 Task: Locate the nearest airport to New Orleans, Louisiana, and Birmingham, Alabama.
Action: Mouse moved to (166, 99)
Screenshot: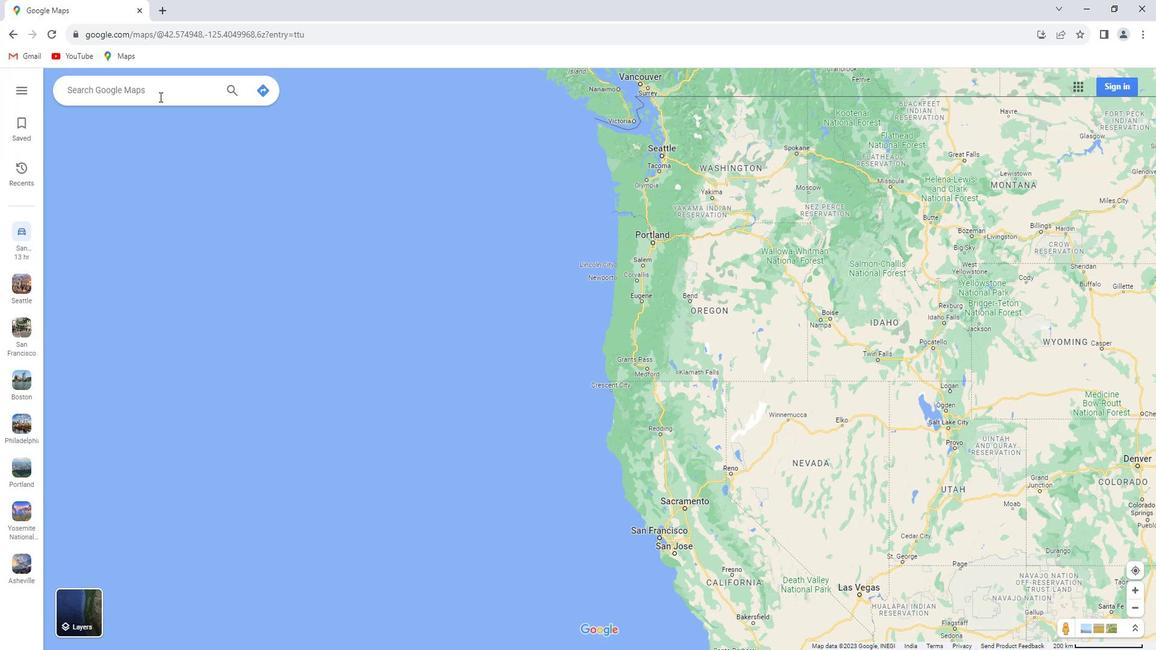 
Action: Mouse pressed left at (166, 99)
Screenshot: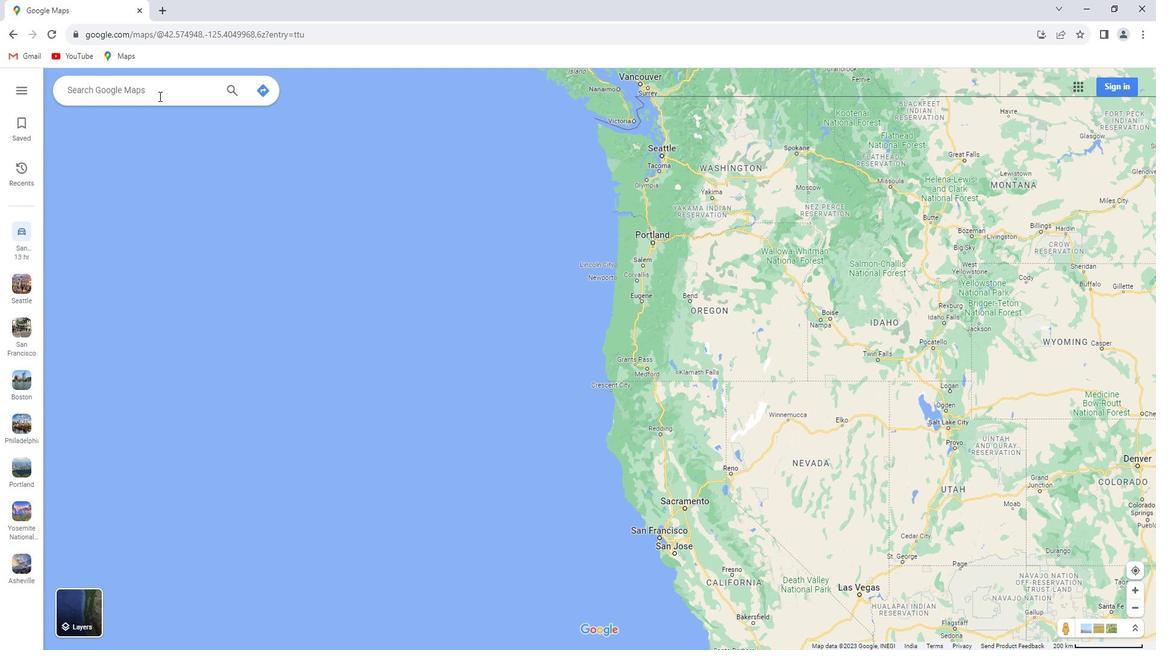 
Action: Key pressed <Key.shift>New<Key.space><Key.shift>Orleans,<Key.space><Key.shift>Louisiana<Key.enter>
Screenshot: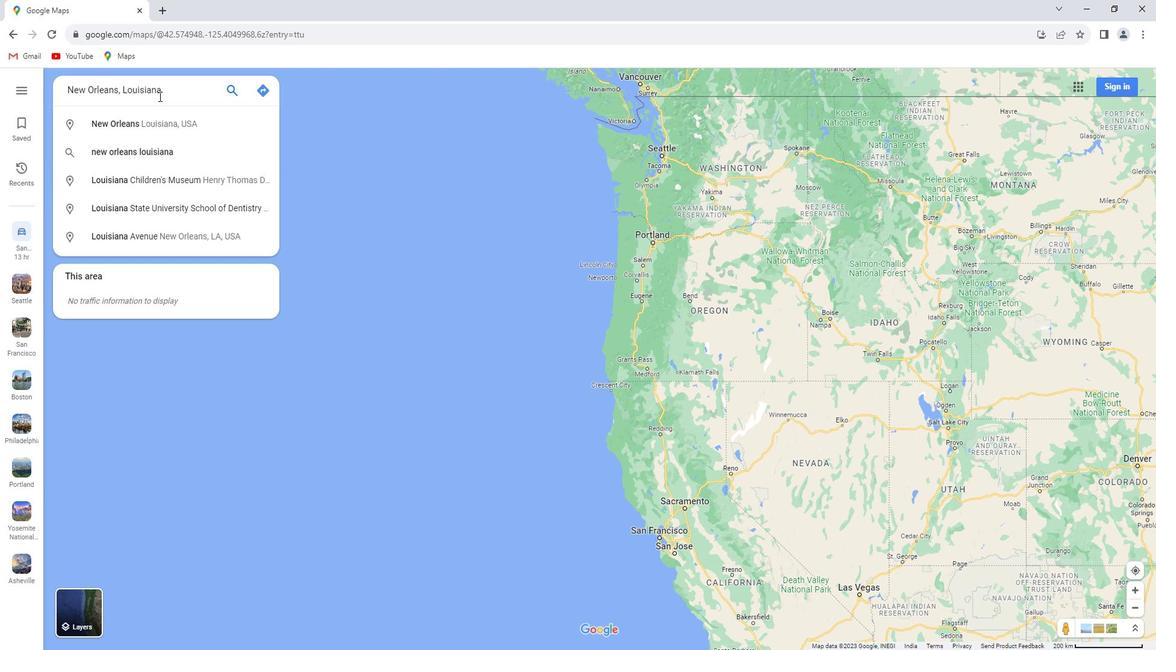 
Action: Mouse moved to (173, 313)
Screenshot: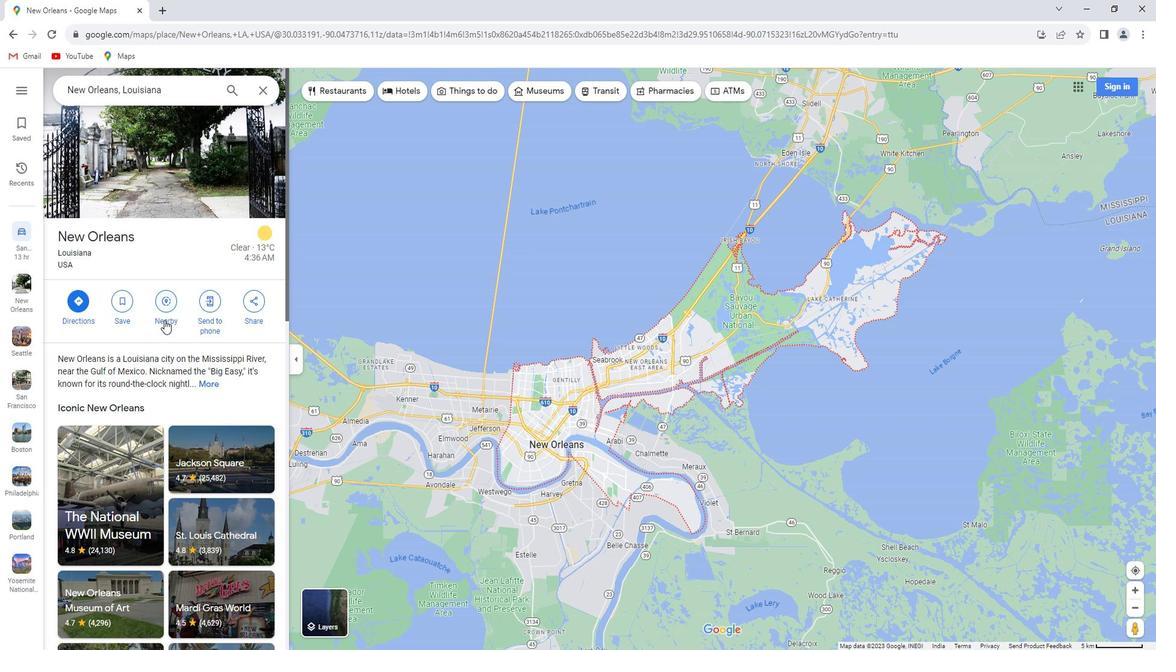 
Action: Mouse pressed left at (173, 313)
Screenshot: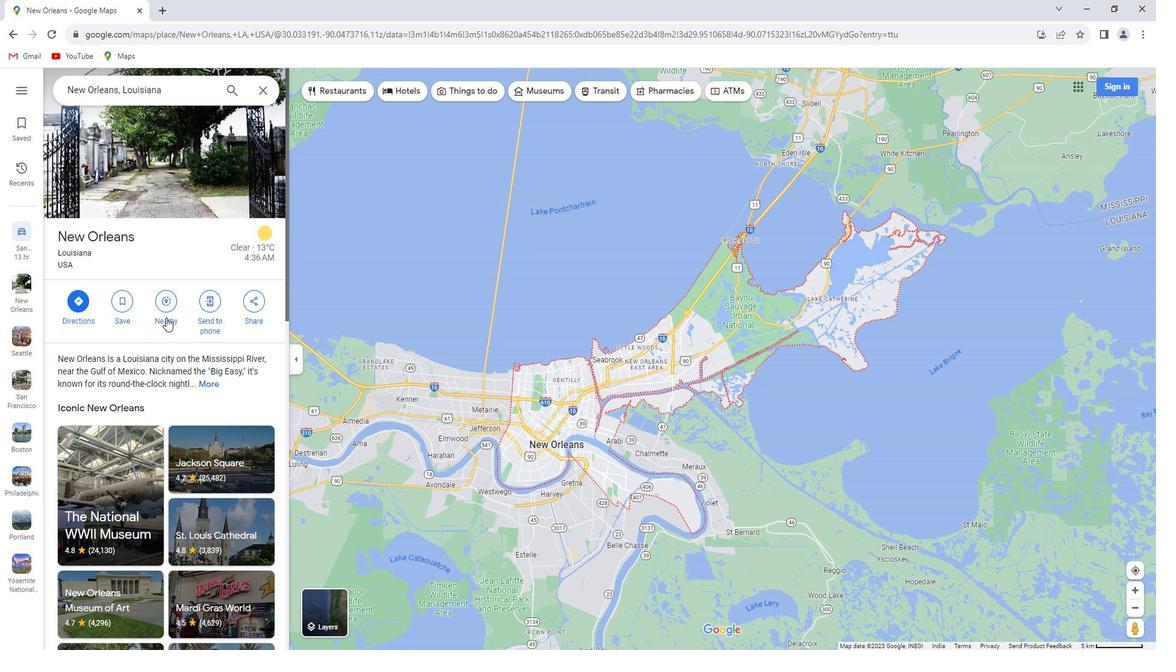 
Action: Key pressed airport<Key.enter>
Screenshot: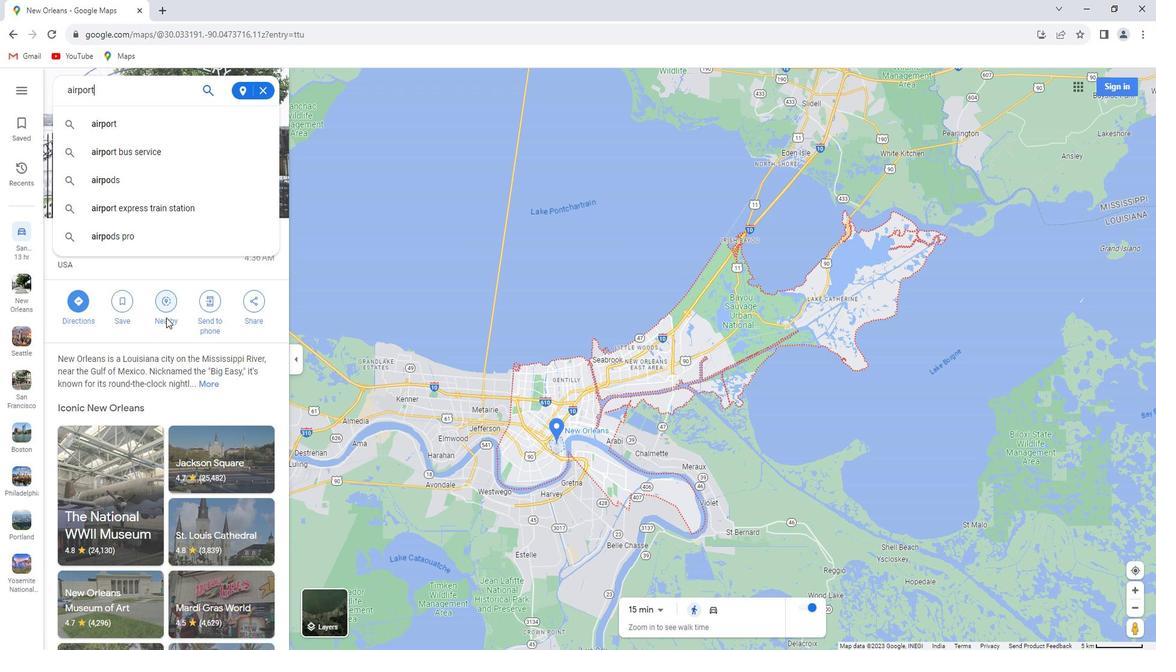 
Action: Mouse moved to (271, 97)
Screenshot: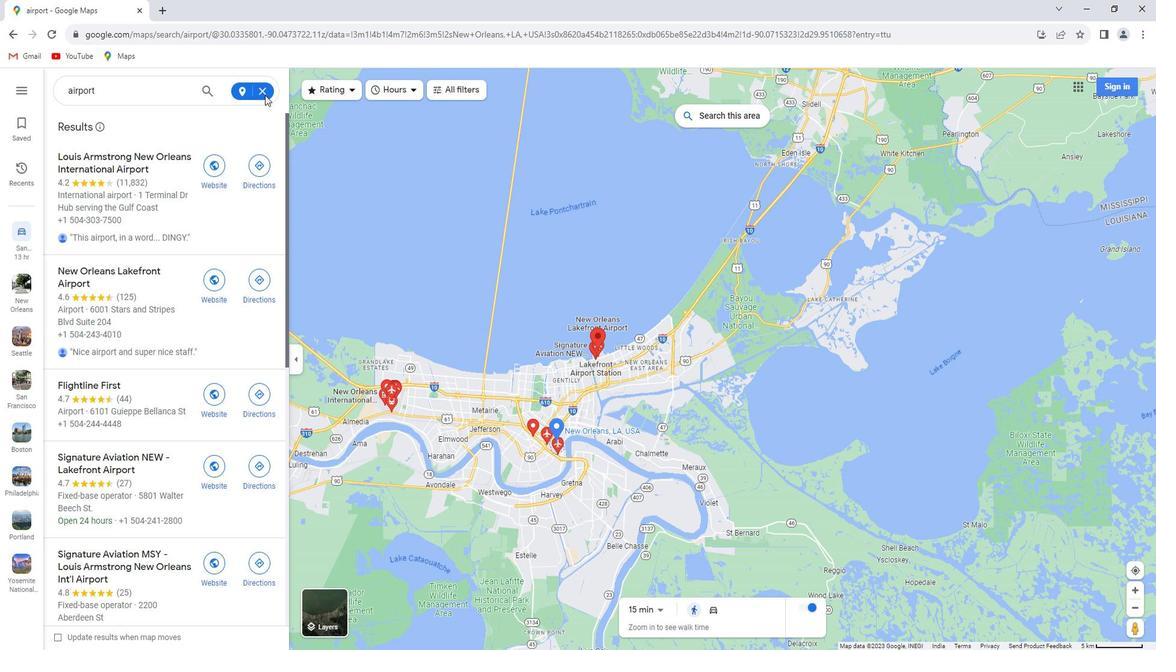 
Action: Mouse pressed left at (271, 97)
Screenshot: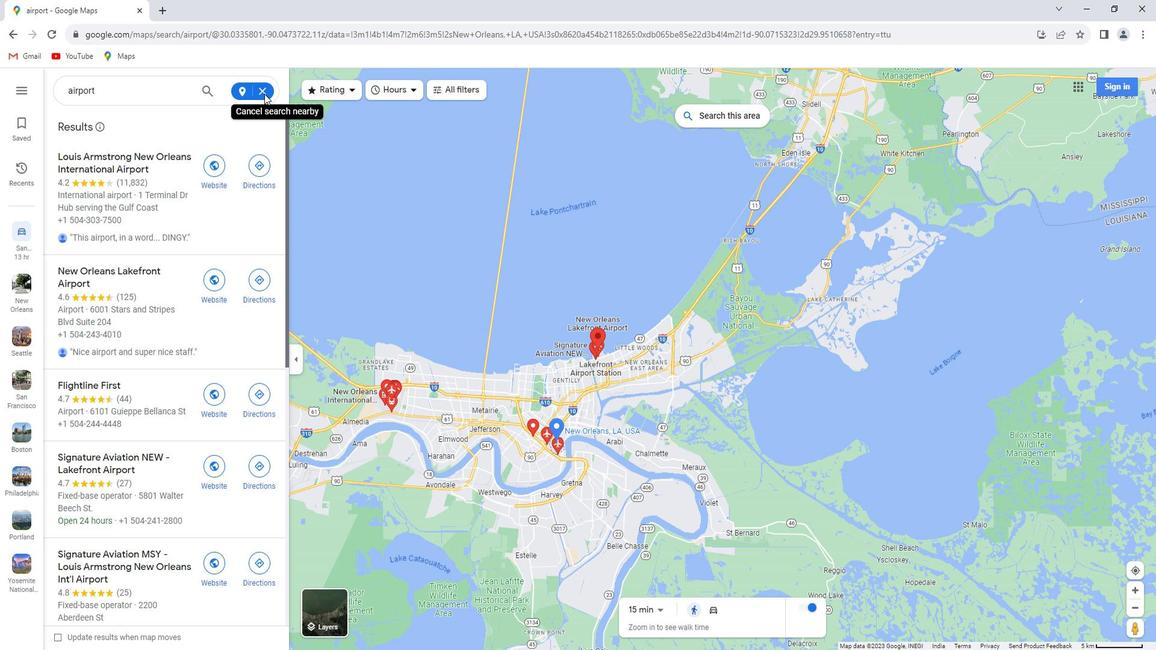 
Action: Mouse moved to (271, 98)
Screenshot: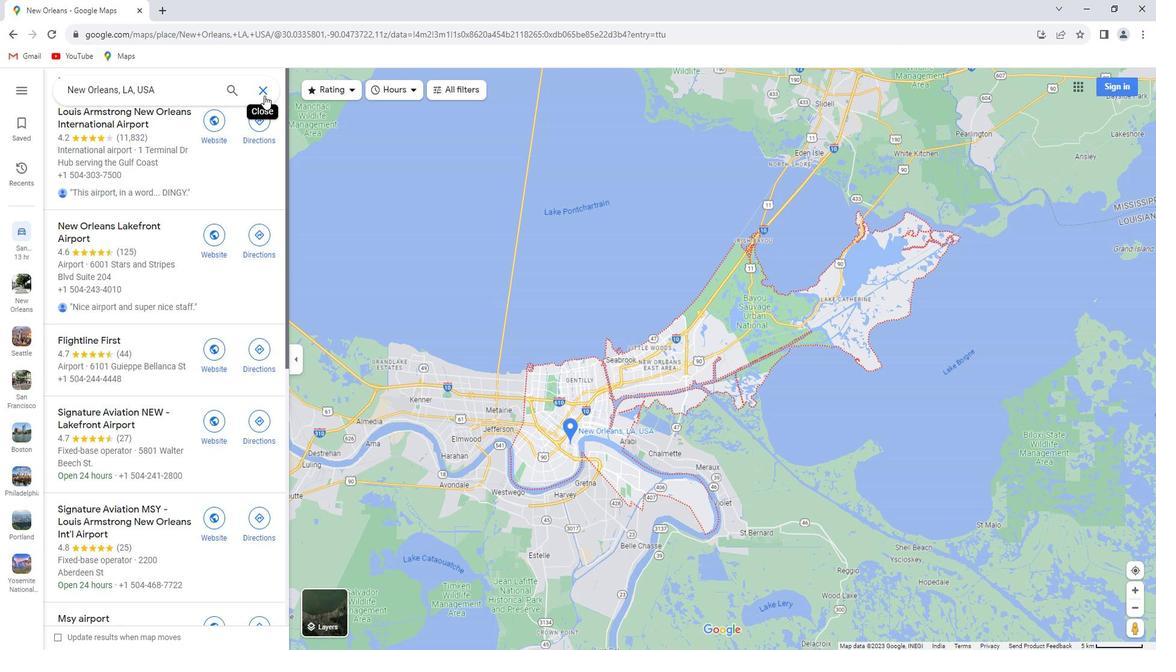 
Action: Mouse pressed left at (271, 98)
Screenshot: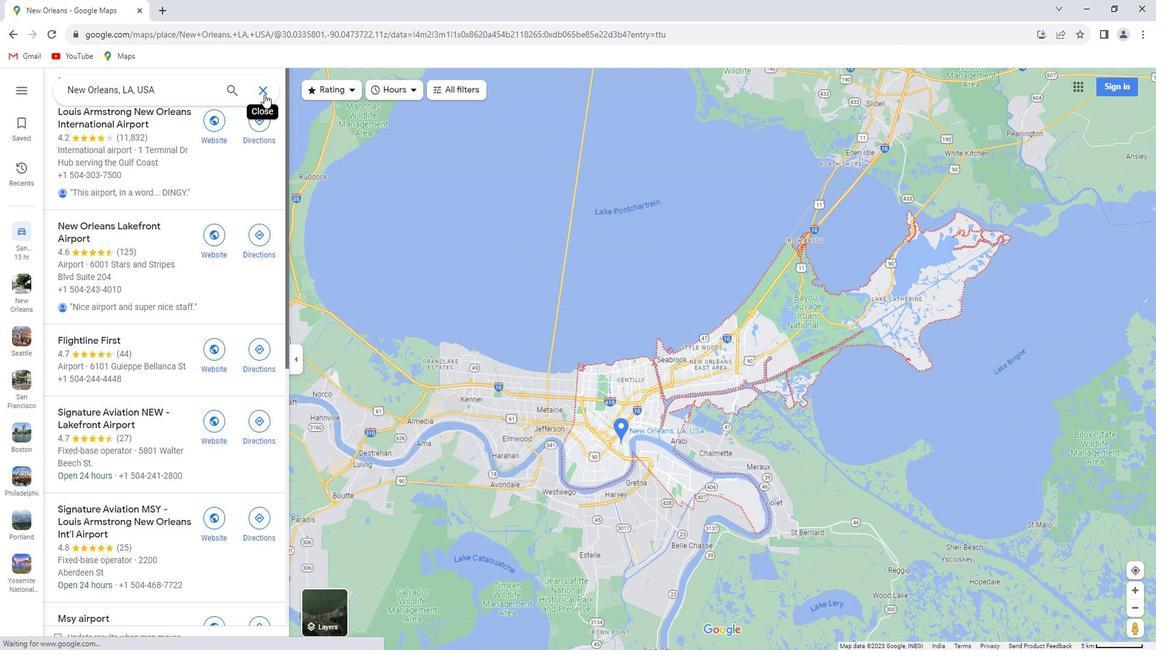 
Action: Mouse moved to (148, 93)
Screenshot: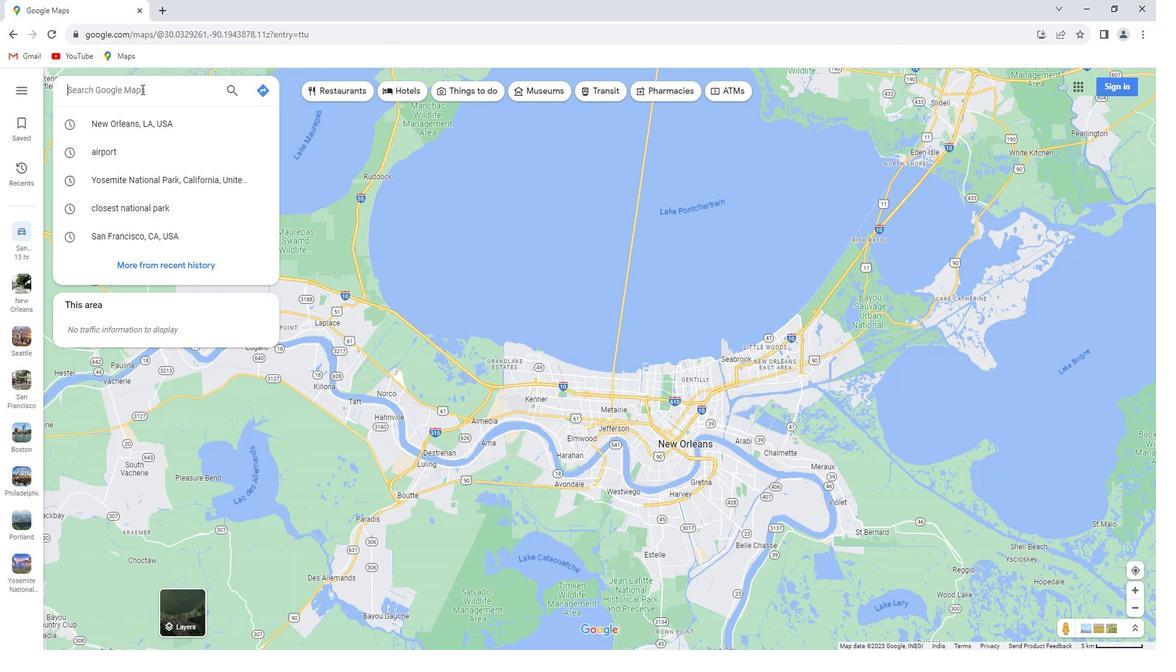 
Action: Key pressed <Key.shift>Briu<Key.backspace>mingham,<Key.space><Key.shift>Alabama<Key.enter>
Screenshot: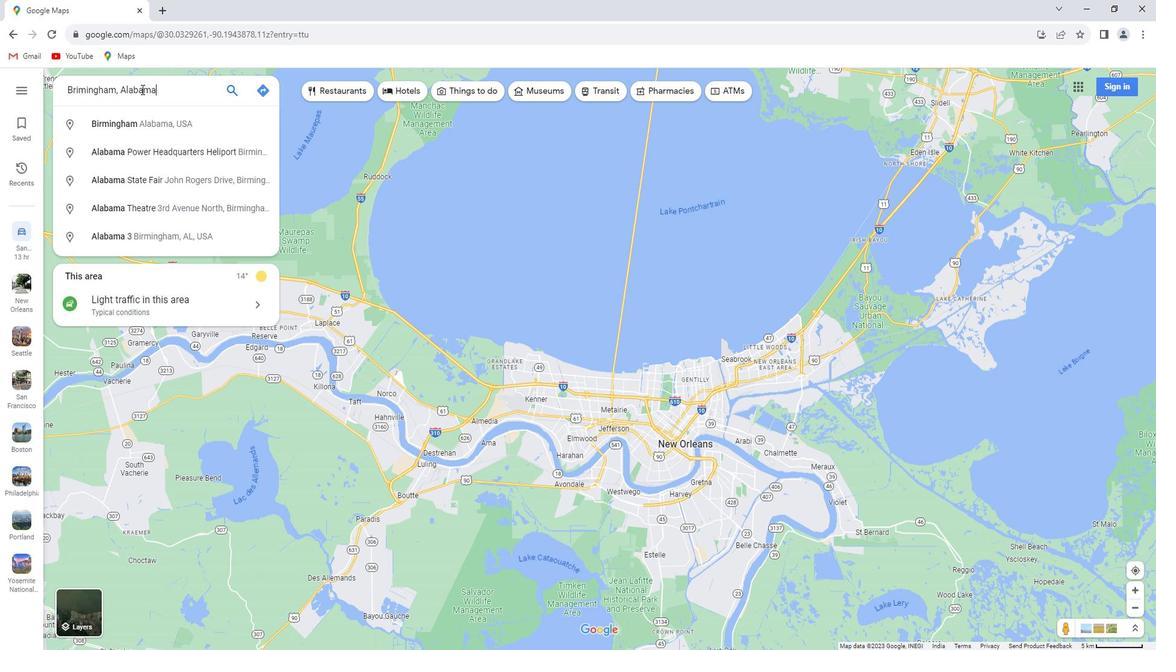 
Action: Mouse moved to (173, 292)
Screenshot: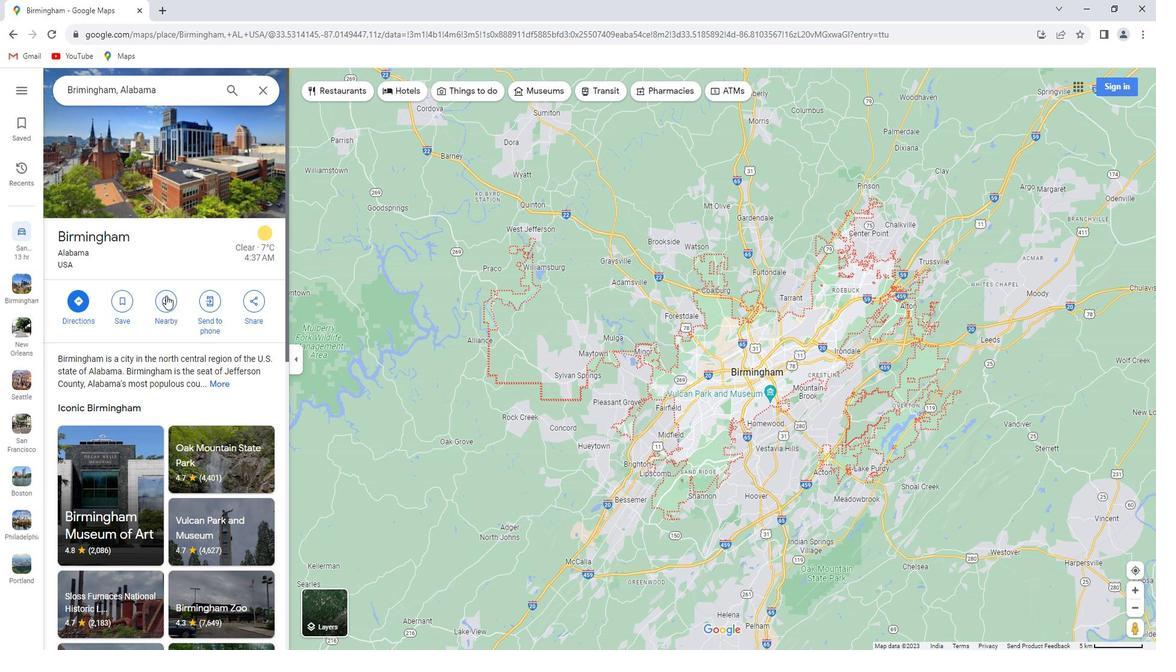 
Action: Mouse pressed left at (173, 292)
Screenshot: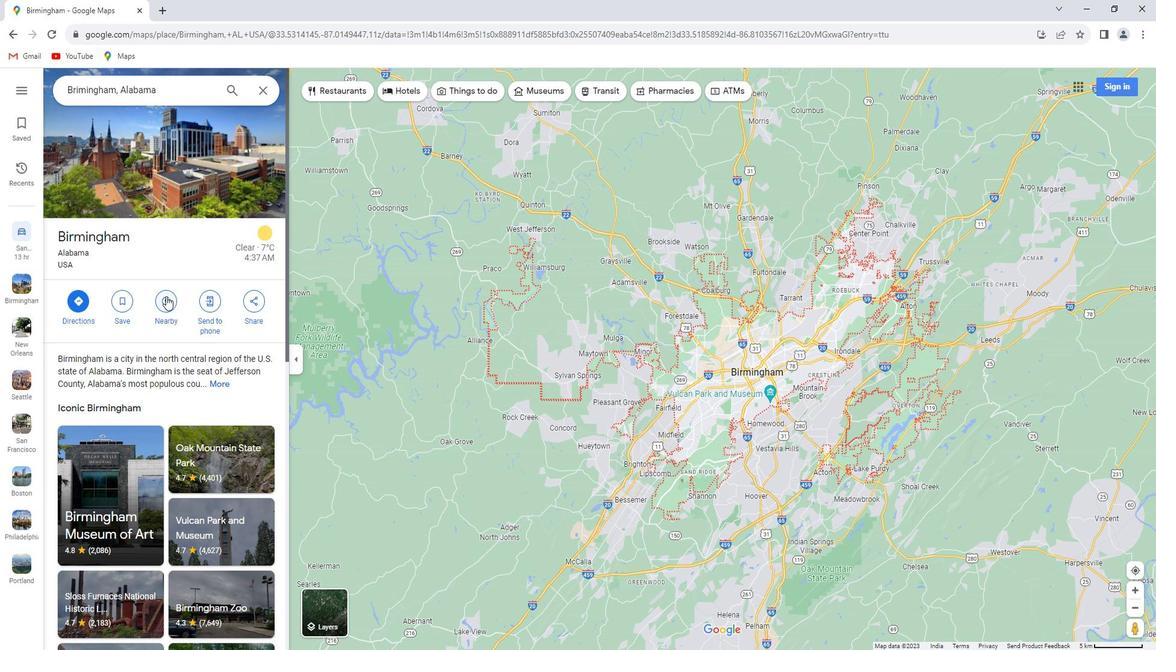 
Action: Mouse moved to (174, 292)
Screenshot: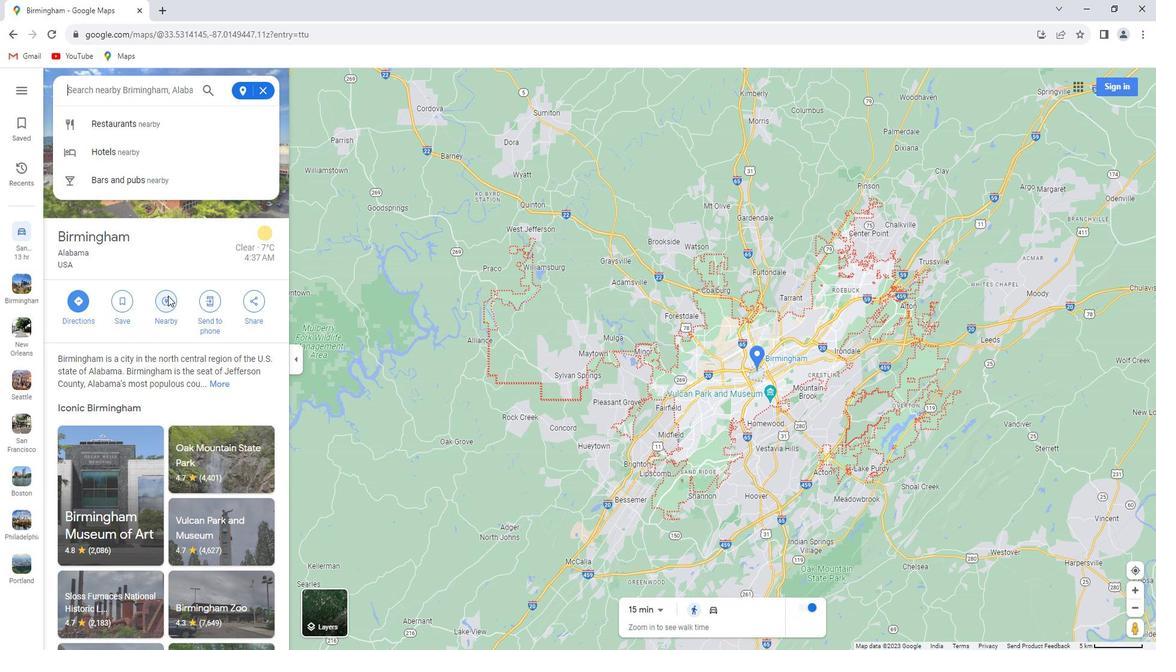 
Action: Key pressed airport<Key.enter>
Screenshot: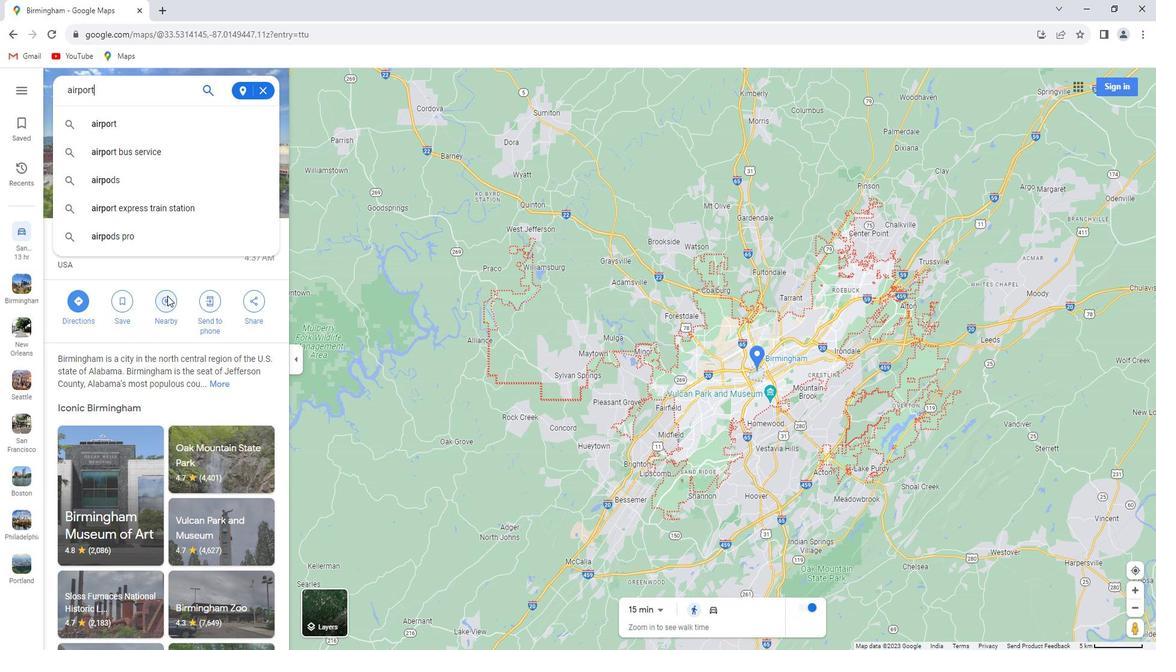 
